 Task: Add Denco Sow Good Pumice Stone to the cart.
Action: Mouse moved to (308, 139)
Screenshot: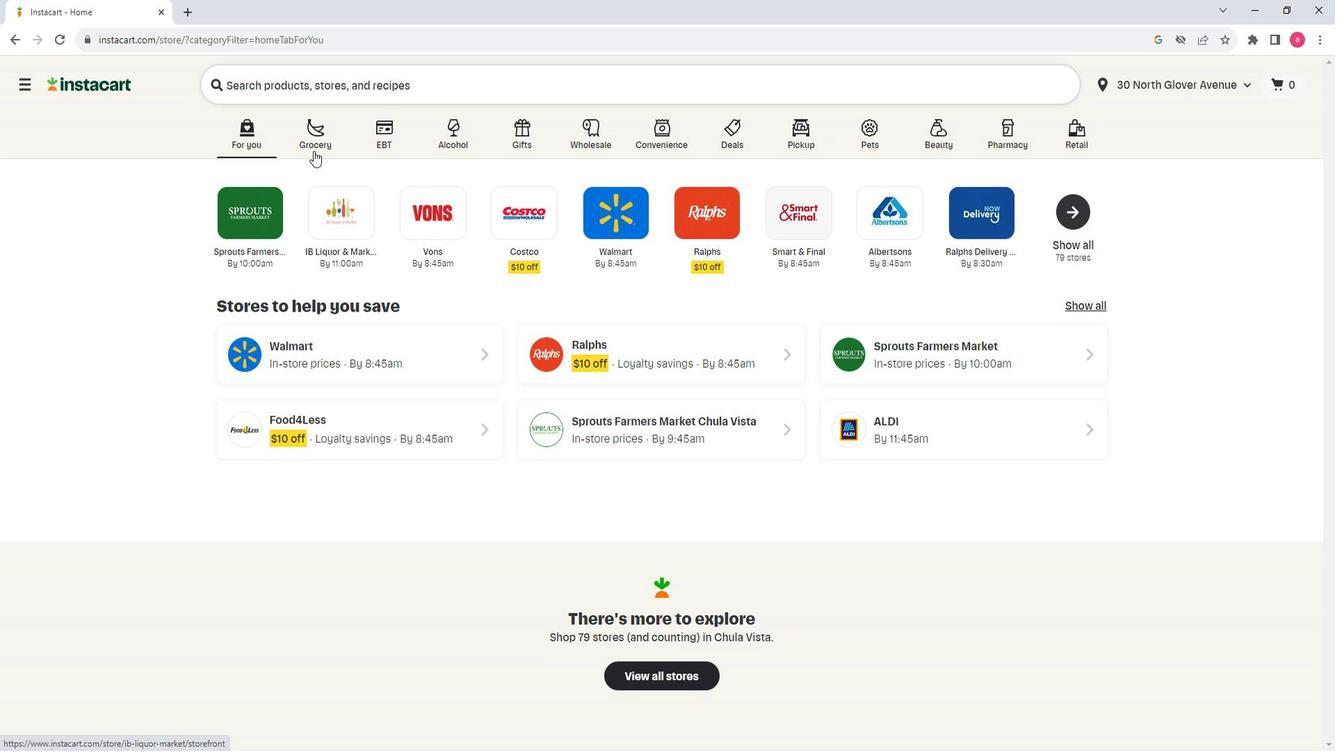 
Action: Mouse pressed left at (308, 139)
Screenshot: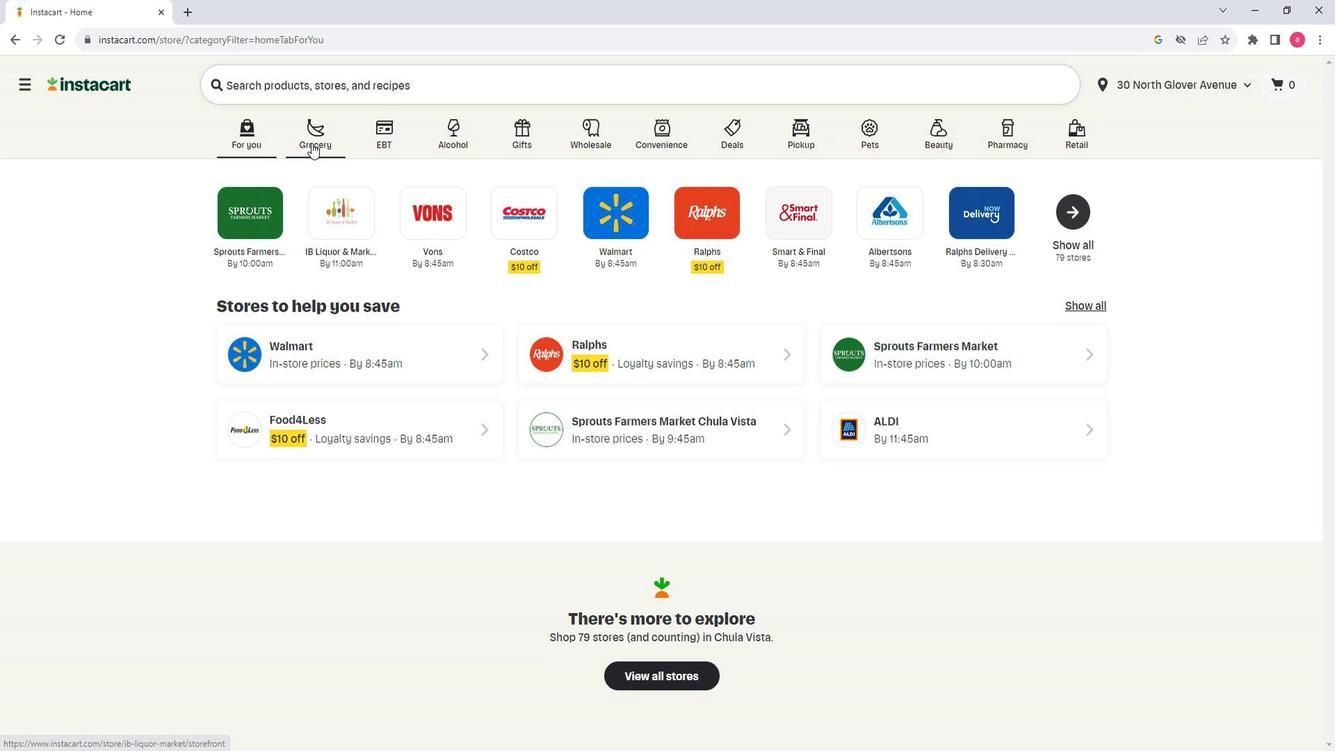 
Action: Mouse moved to (411, 381)
Screenshot: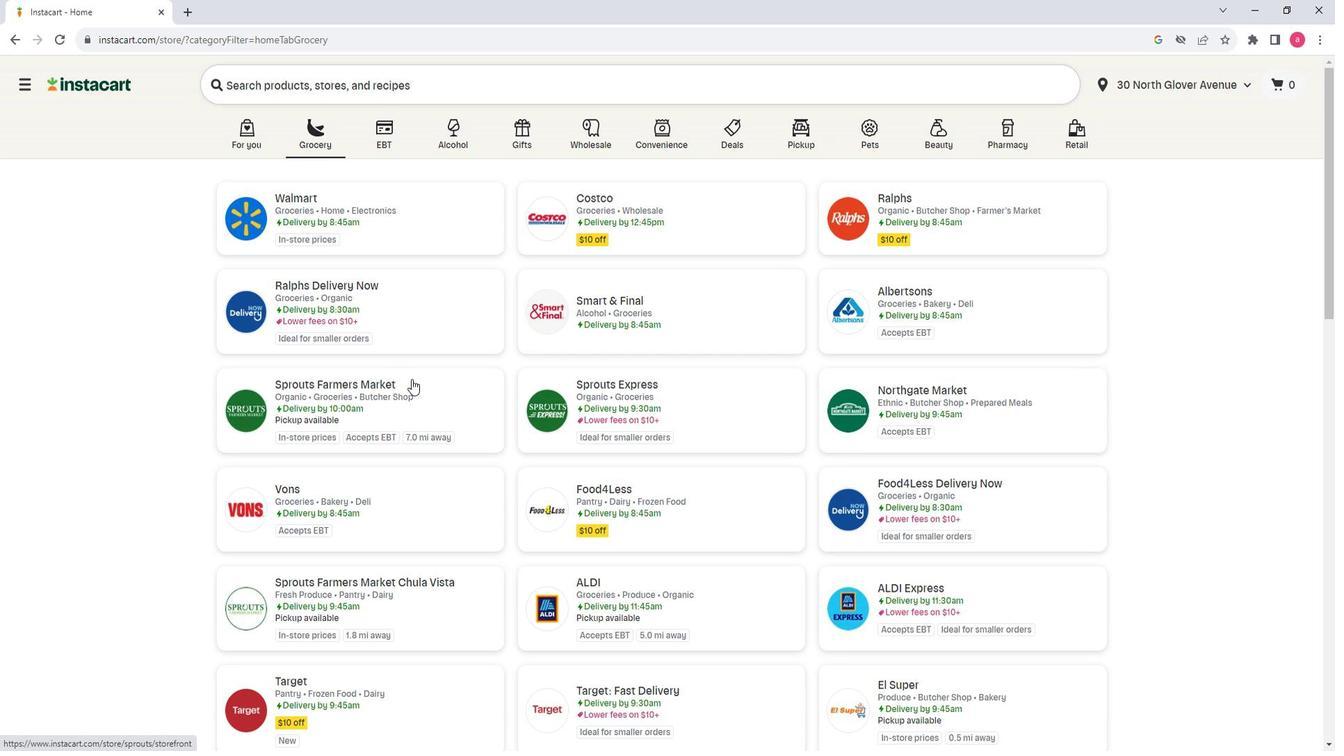 
Action: Mouse pressed left at (411, 381)
Screenshot: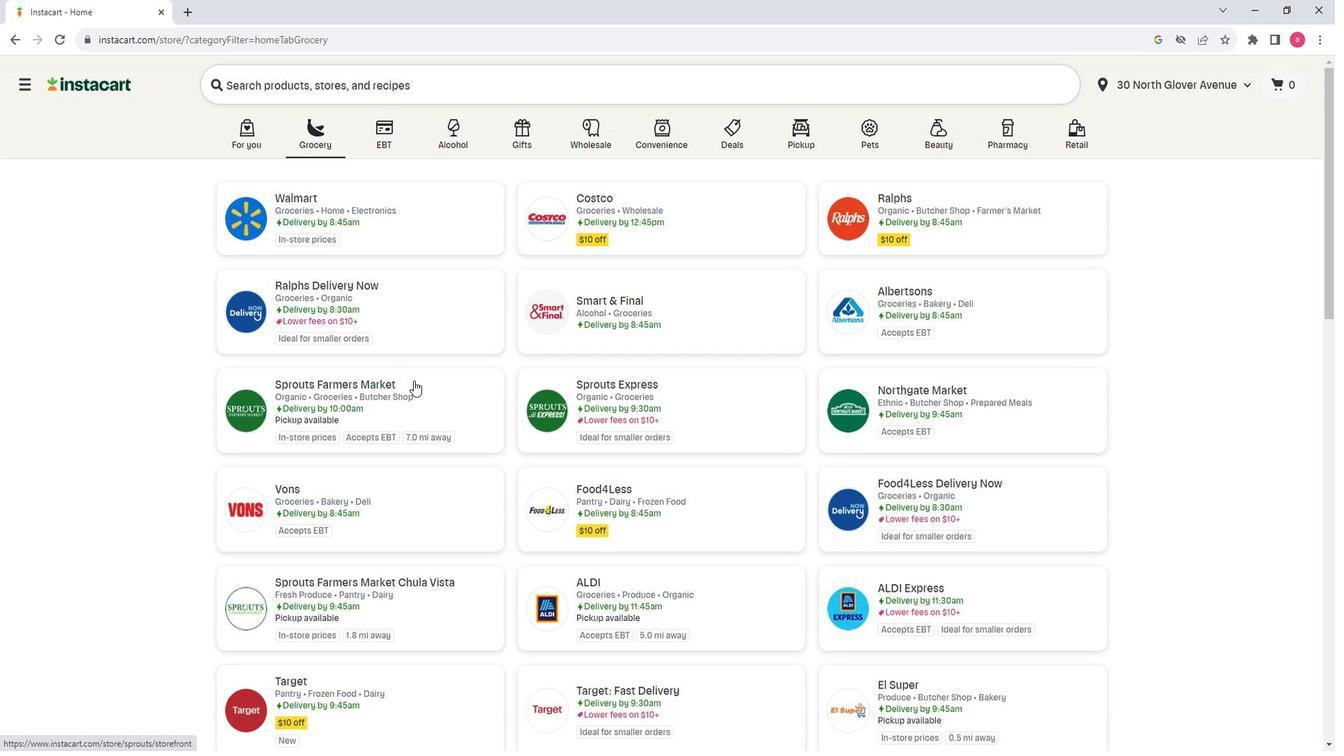 
Action: Mouse moved to (114, 459)
Screenshot: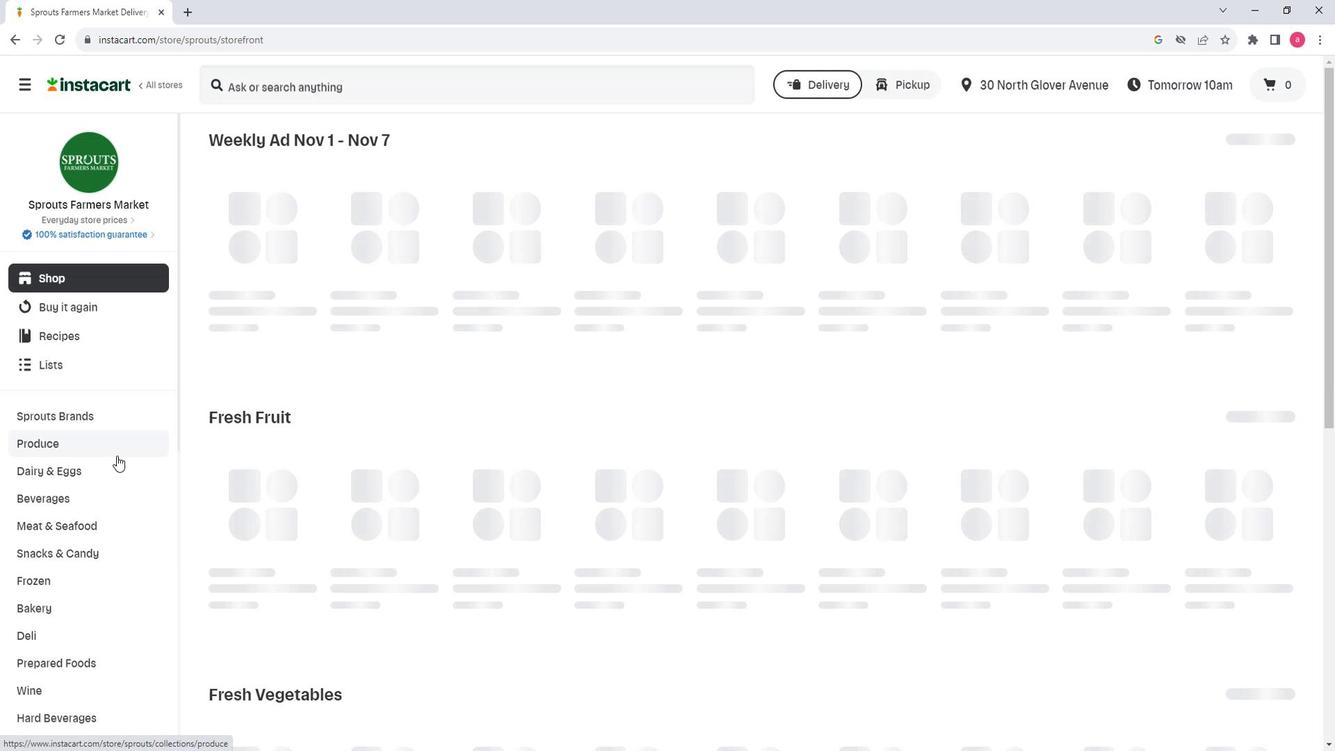 
Action: Mouse scrolled (114, 458) with delta (0, 0)
Screenshot: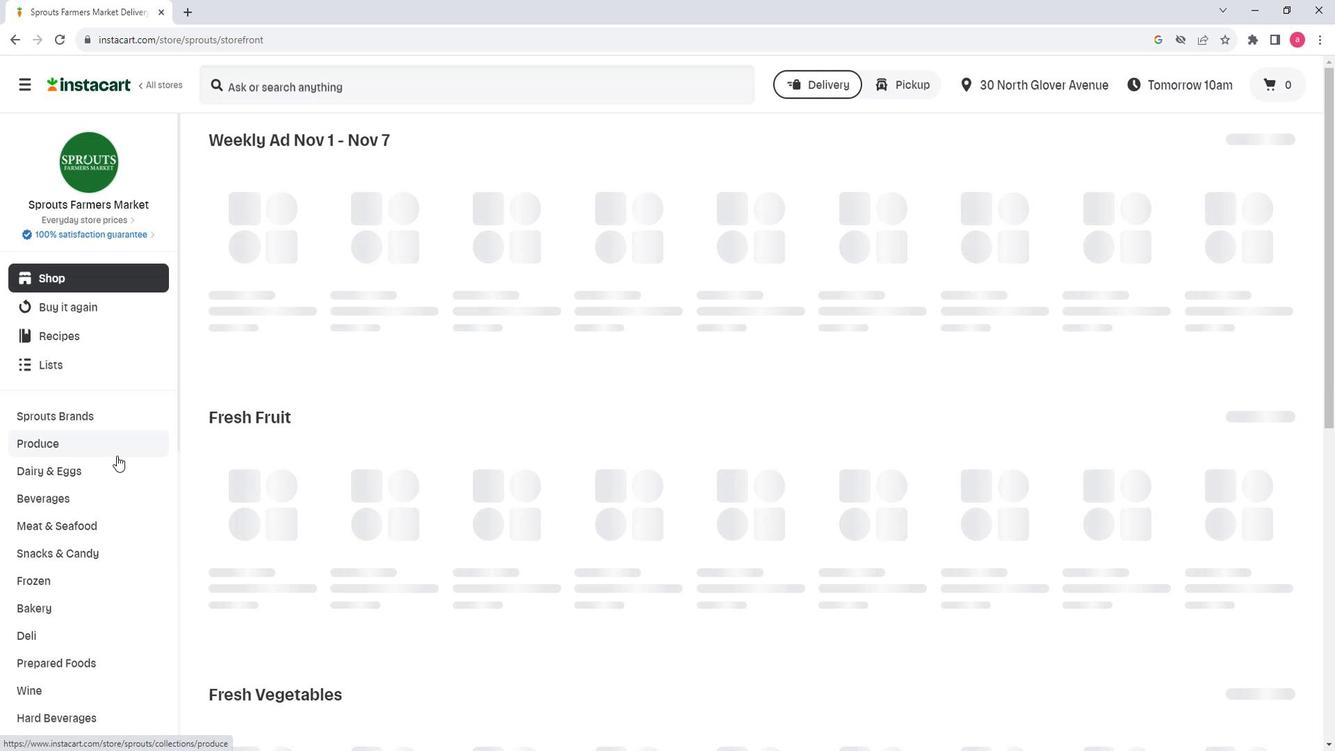 
Action: Mouse scrolled (114, 458) with delta (0, 0)
Screenshot: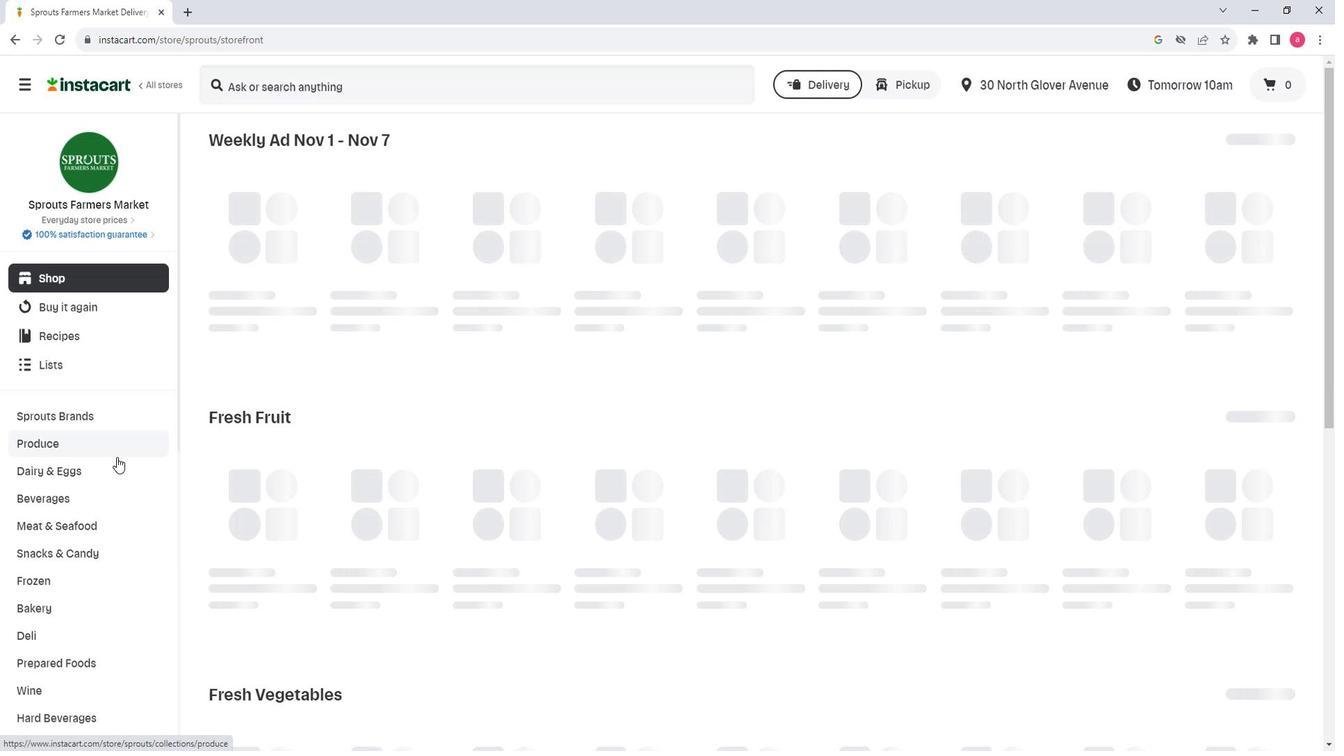 
Action: Mouse moved to (116, 459)
Screenshot: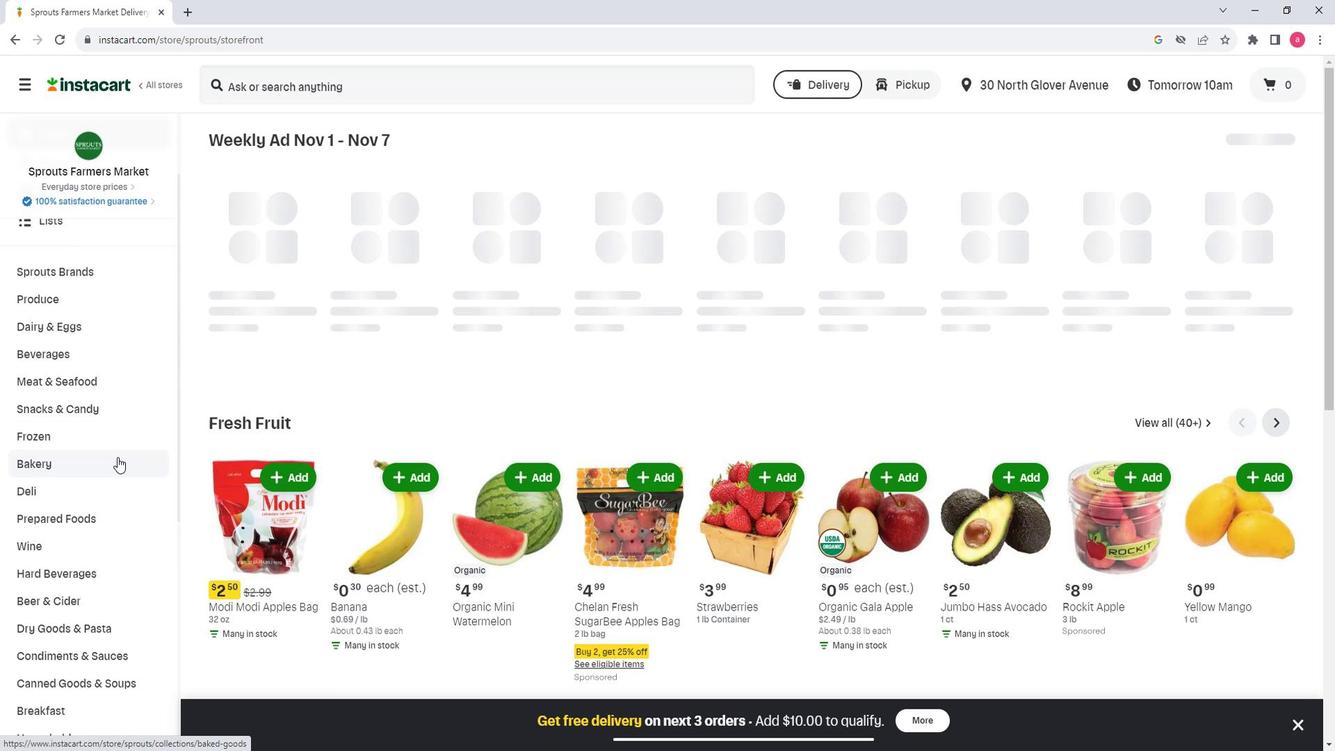 
Action: Mouse scrolled (116, 459) with delta (0, 0)
Screenshot: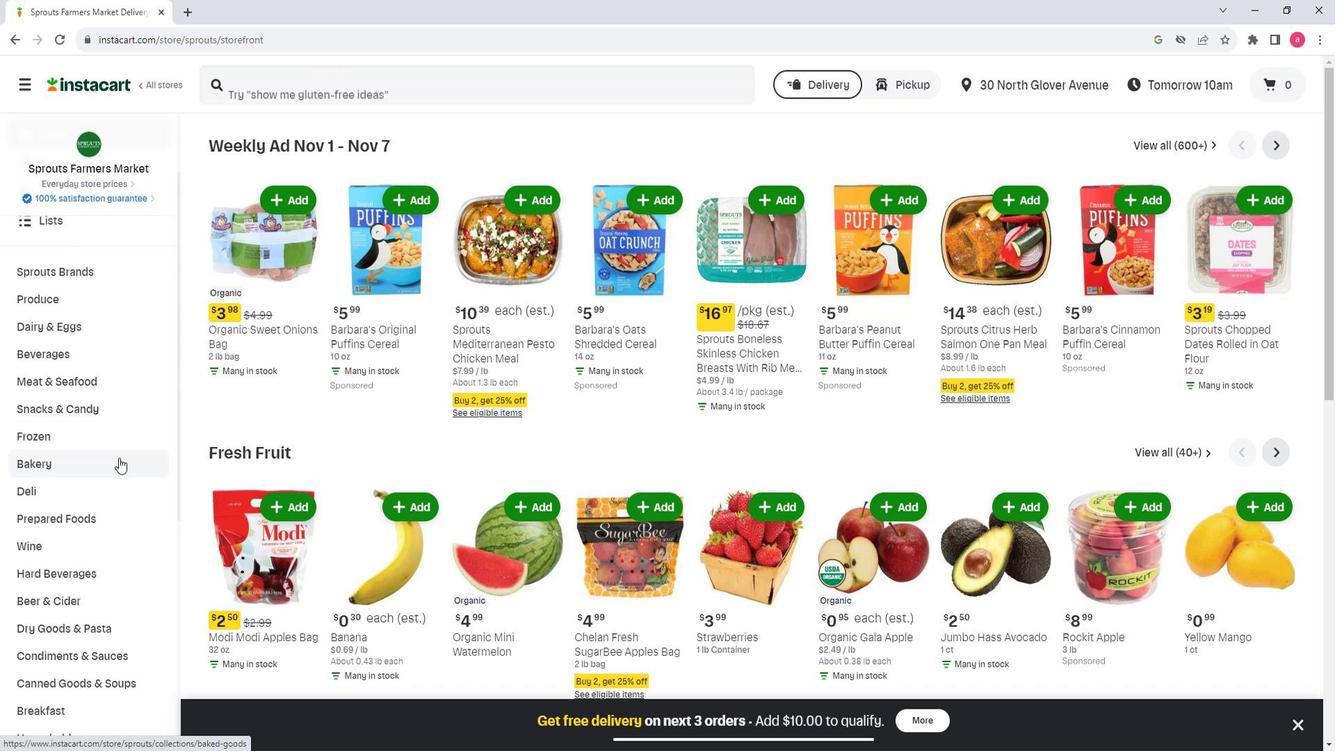 
Action: Mouse scrolled (116, 459) with delta (0, 0)
Screenshot: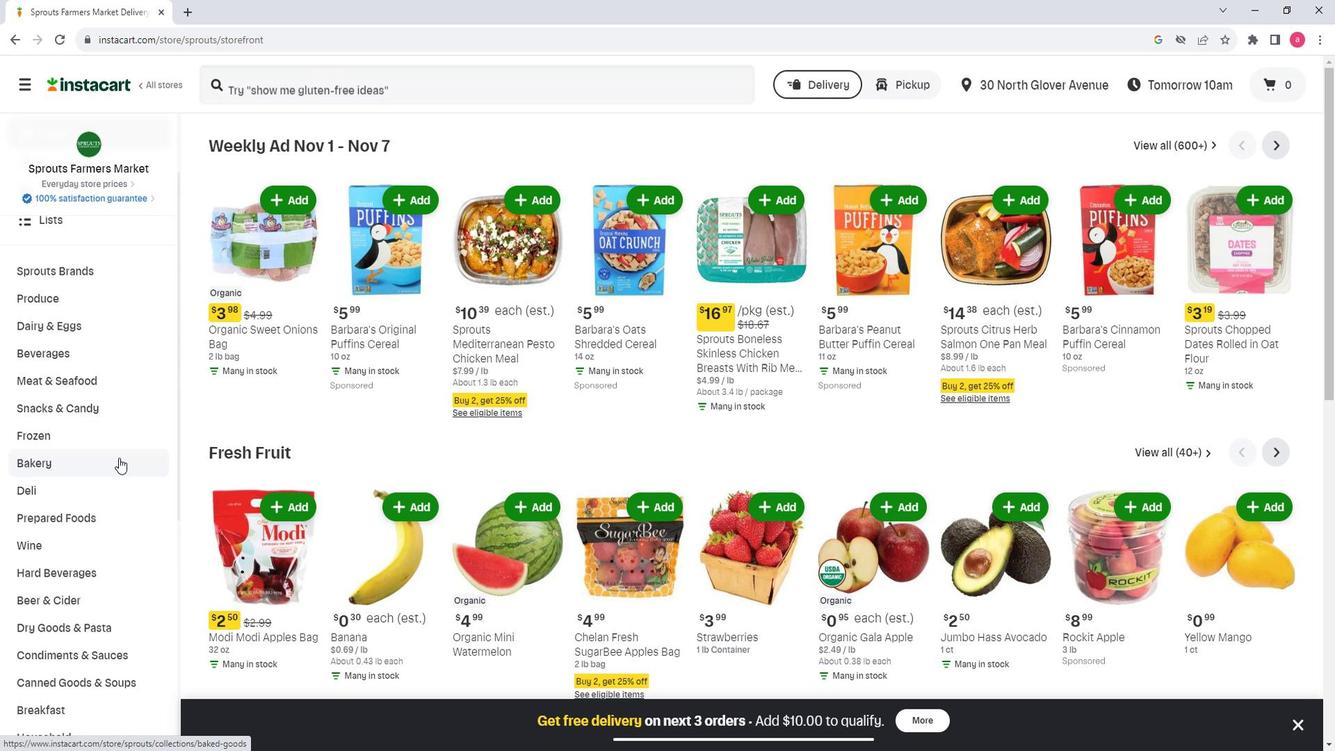 
Action: Mouse moved to (113, 559)
Screenshot: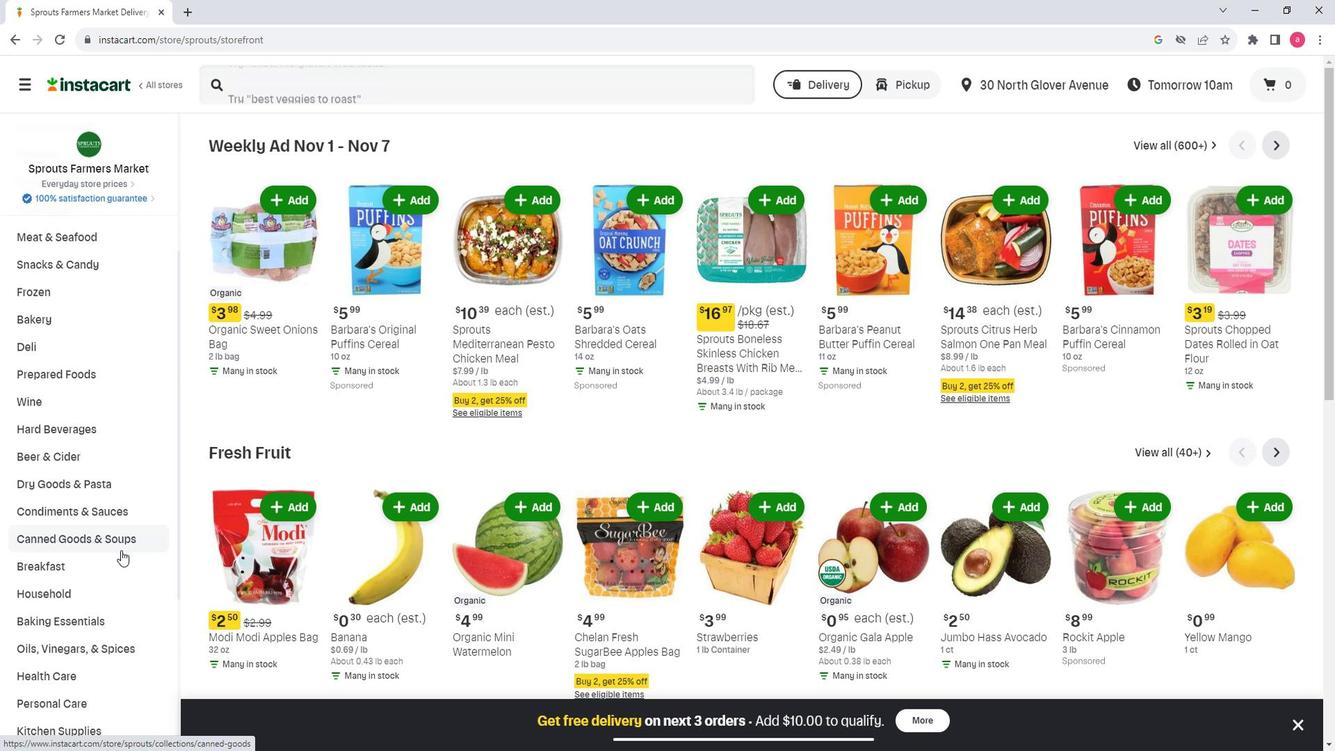 
Action: Mouse scrolled (113, 558) with delta (0, 0)
Screenshot: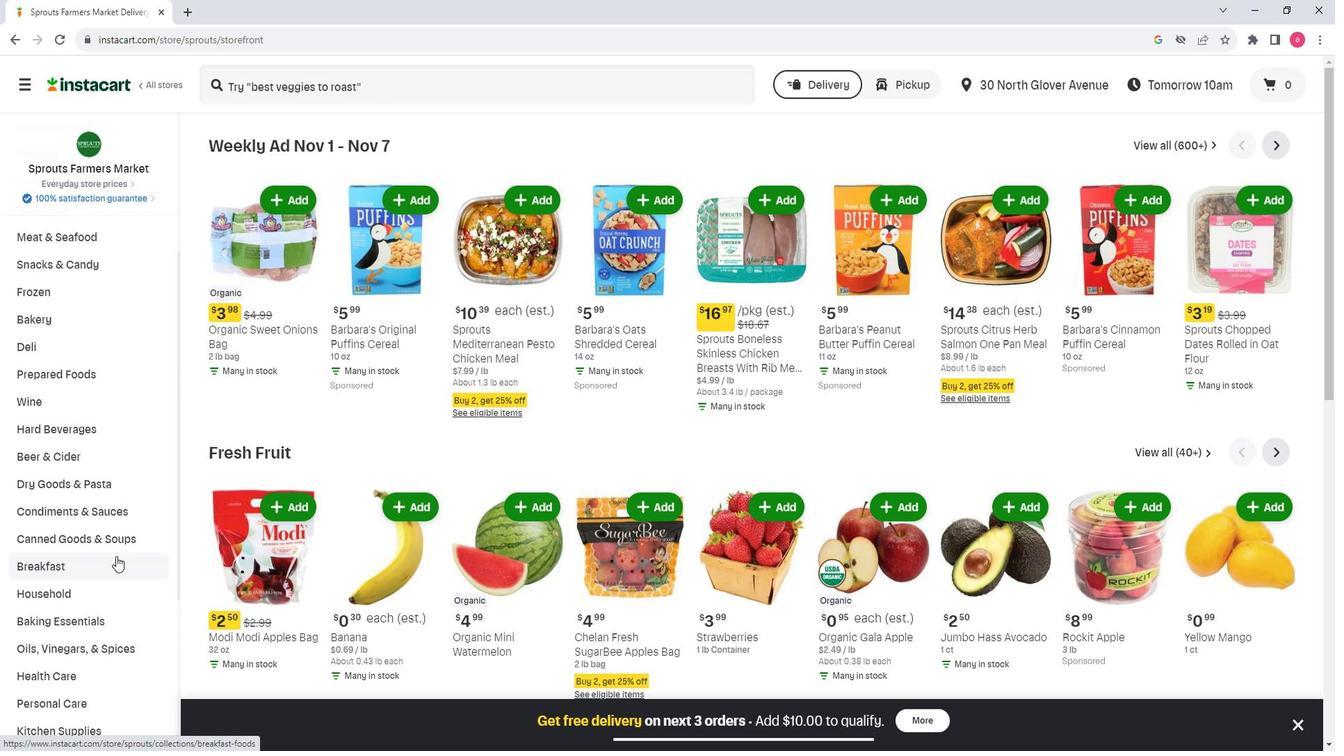 
Action: Mouse moved to (75, 615)
Screenshot: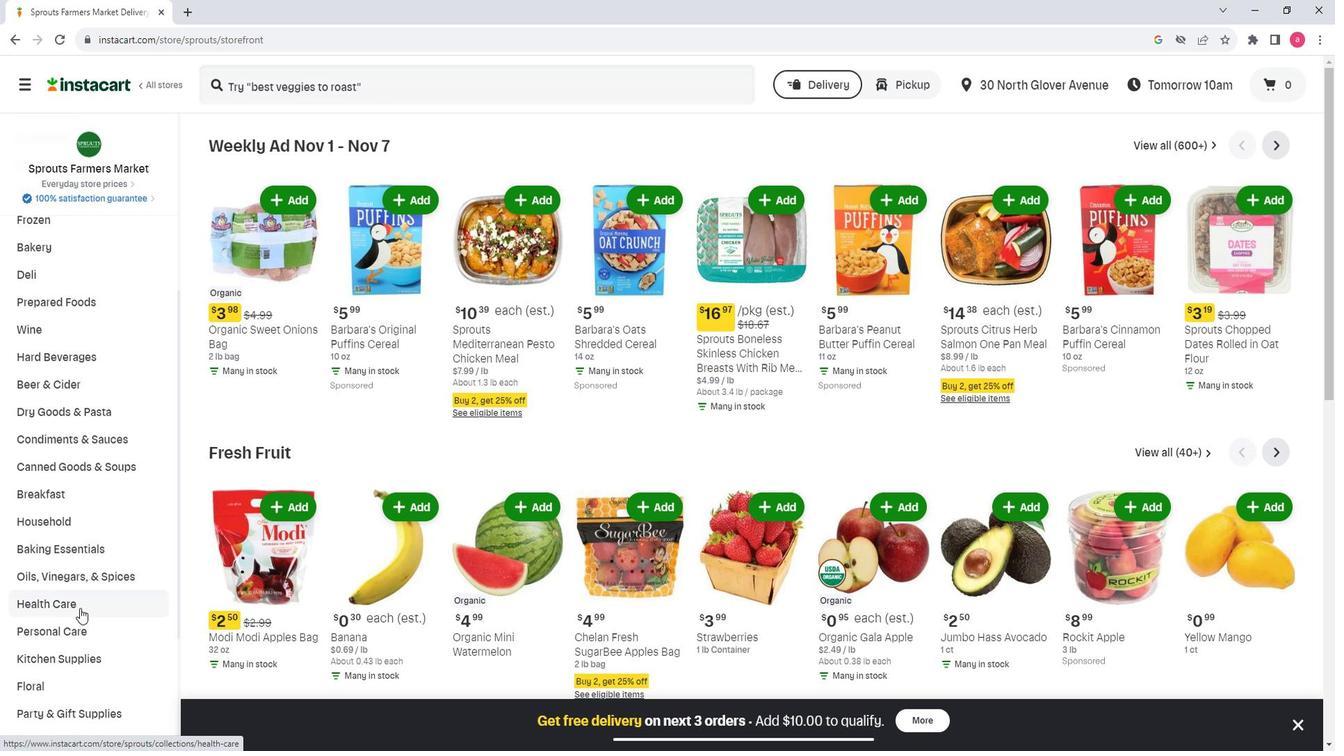 
Action: Mouse pressed left at (75, 615)
Screenshot: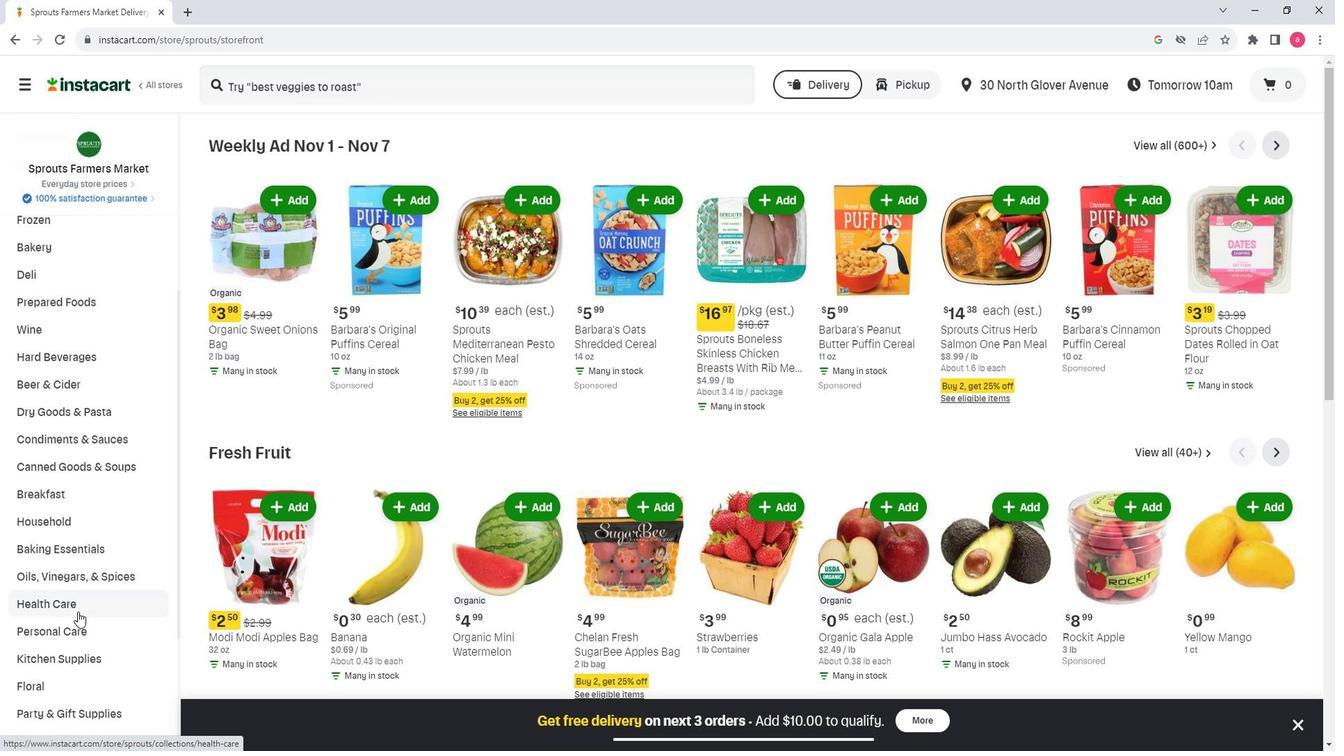 
Action: Mouse moved to (1286, 176)
Screenshot: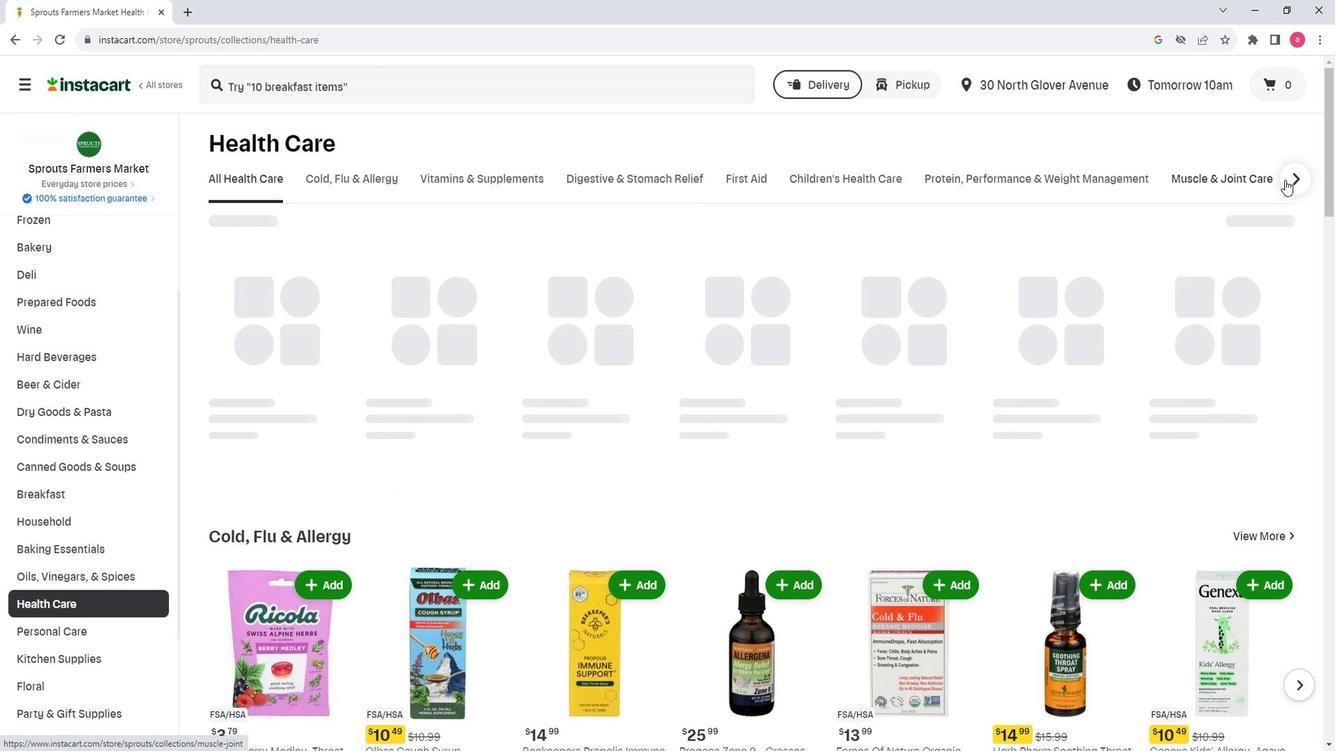 
Action: Mouse pressed left at (1286, 176)
Screenshot: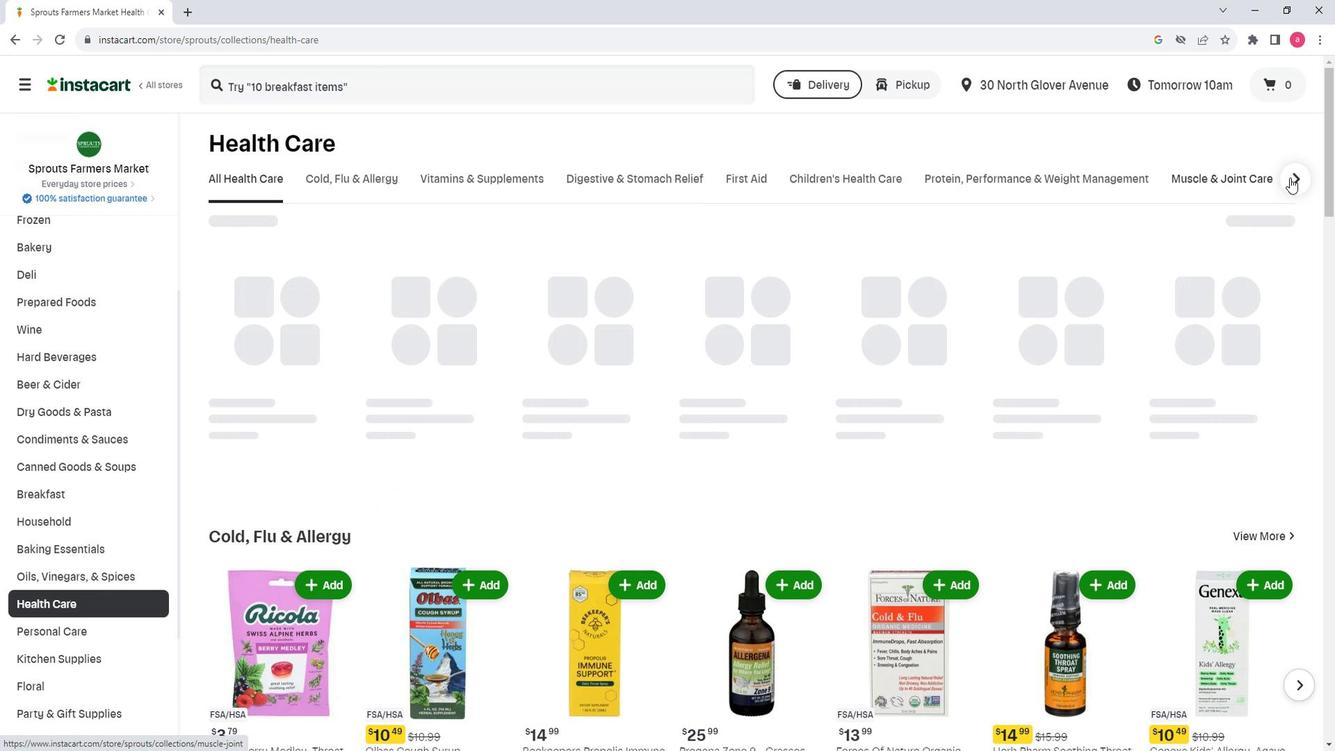 
Action: Mouse moved to (1217, 184)
Screenshot: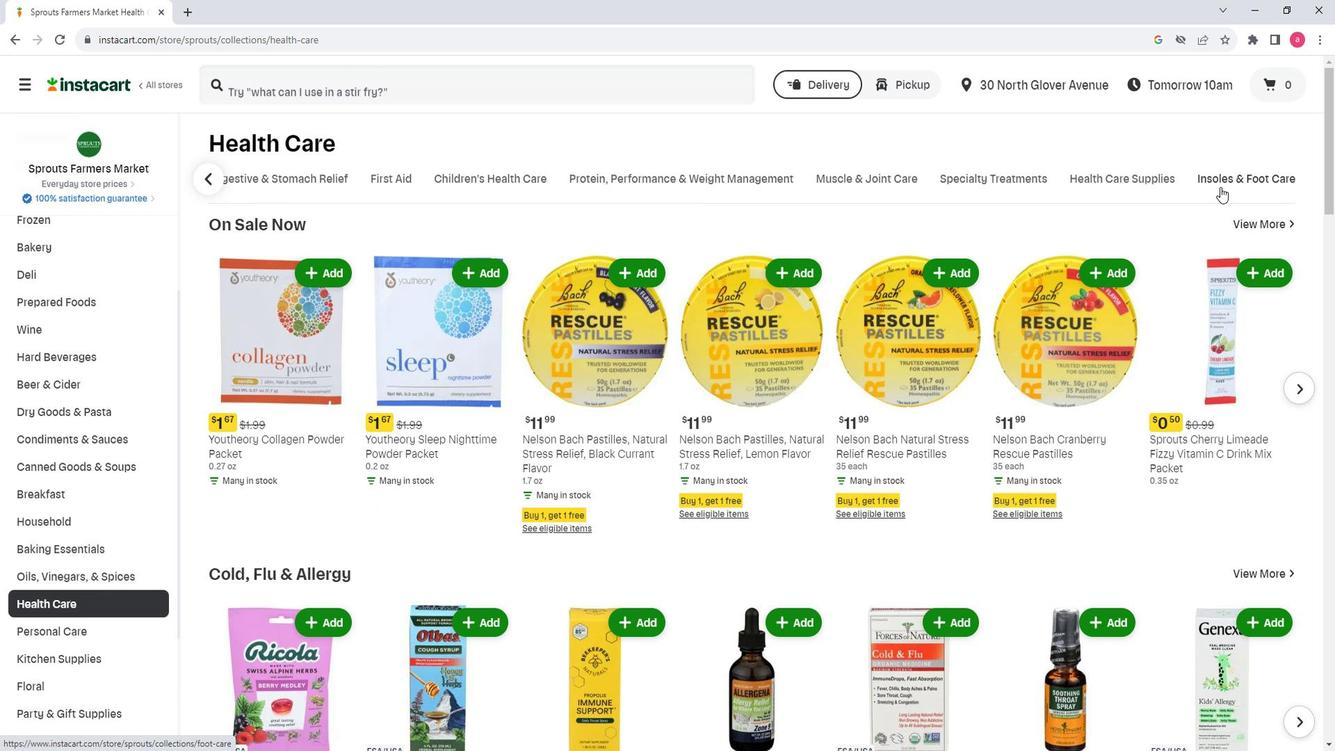 
Action: Mouse pressed left at (1217, 184)
Screenshot: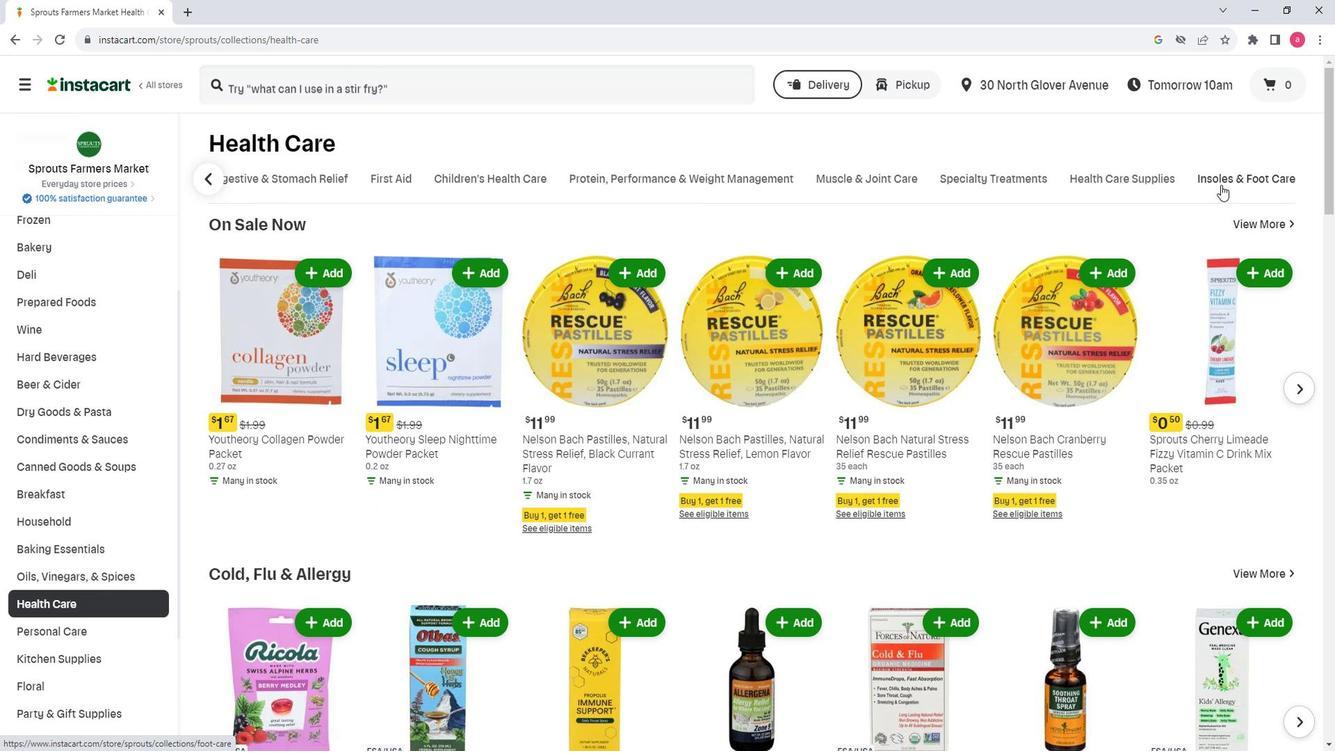 
Action: Mouse moved to (424, 96)
Screenshot: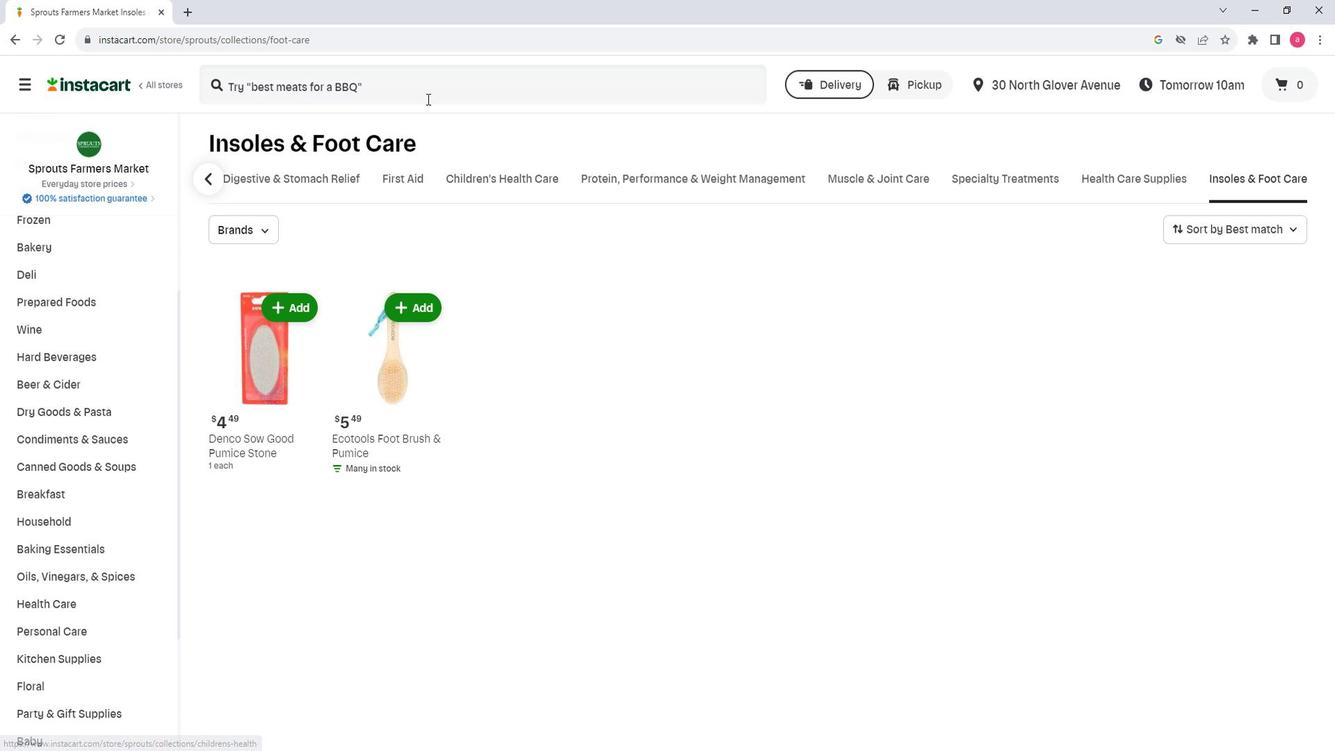 
Action: Mouse pressed left at (424, 96)
Screenshot: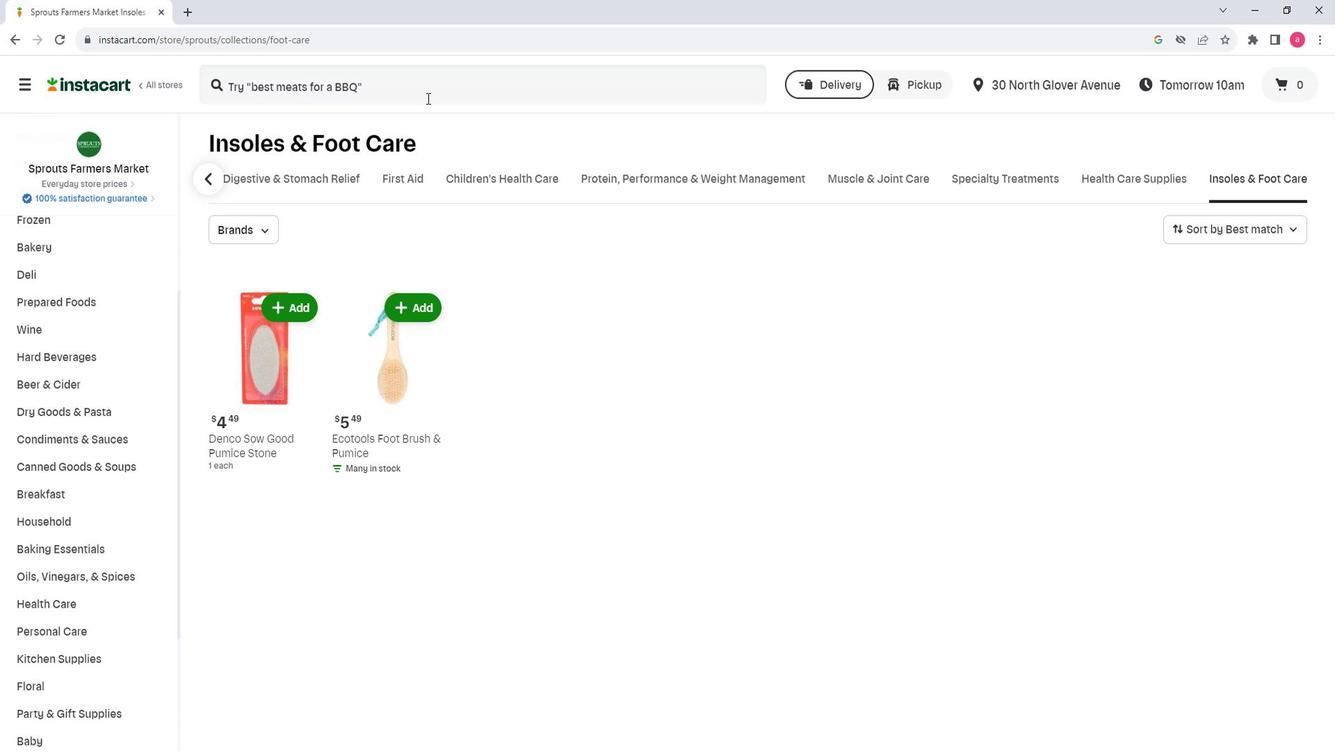 
Action: Key pressed <Key.shift>Denco<Key.space><Key.shift>Sow<Key.space><Key.shift><Key.shift><Key.shift><Key.shift><Key.shift><Key.shift><Key.shift><Key.shift><Key.shift><Key.shift><Key.shift><Key.shift><Key.shift><Key.shift><Key.shift><Key.shift><Key.shift><Key.shift><Key.shift><Key.shift><Key.shift><Key.shift><Key.shift><Key.shift><Key.shift><Key.shift>Good<Key.space><Key.shift><Key.shift><Key.shift><Key.shift><Key.shift><Key.shift><Key.shift><Key.shift><Key.shift><Key.shift><Key.shift><Key.shift>Pumice<Key.space><Key.shift>Stone<Key.enter>
Screenshot: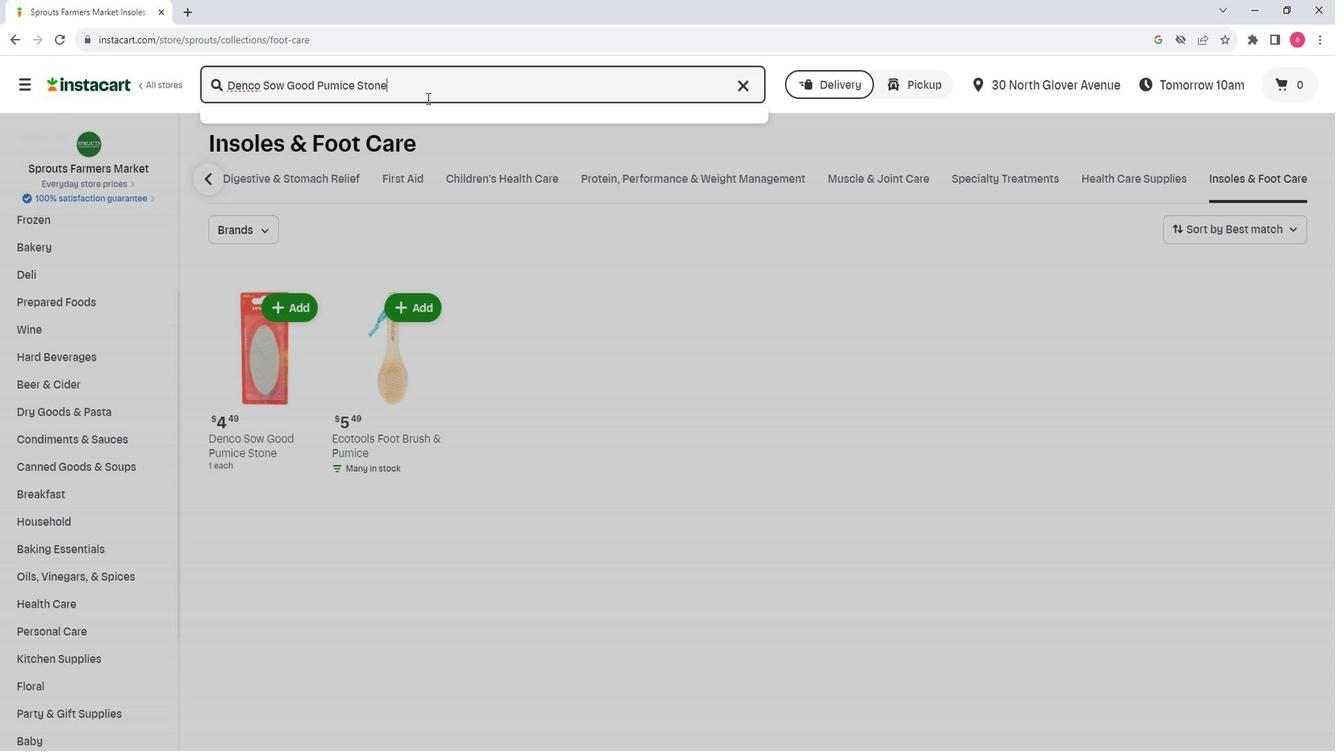 
Action: Mouse moved to (367, 203)
Screenshot: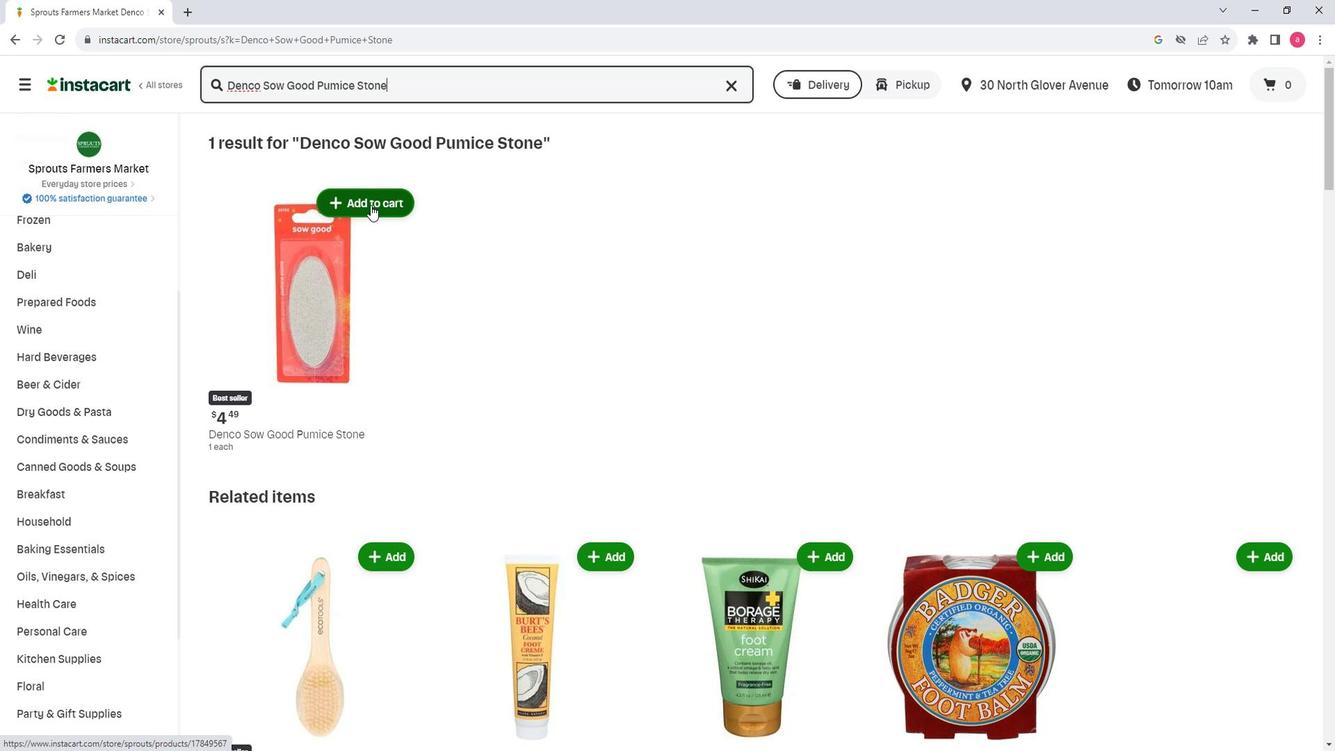 
Action: Mouse pressed left at (367, 203)
Screenshot: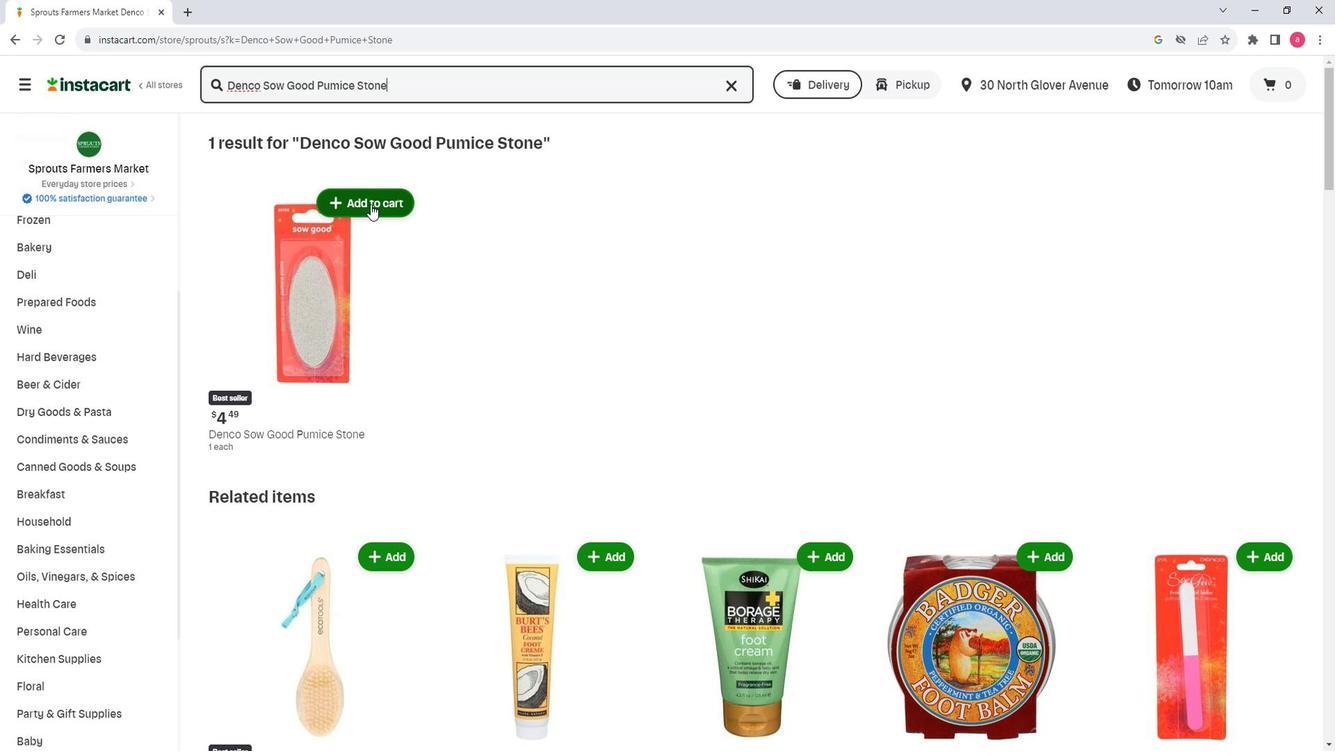 
Action: Mouse moved to (407, 284)
Screenshot: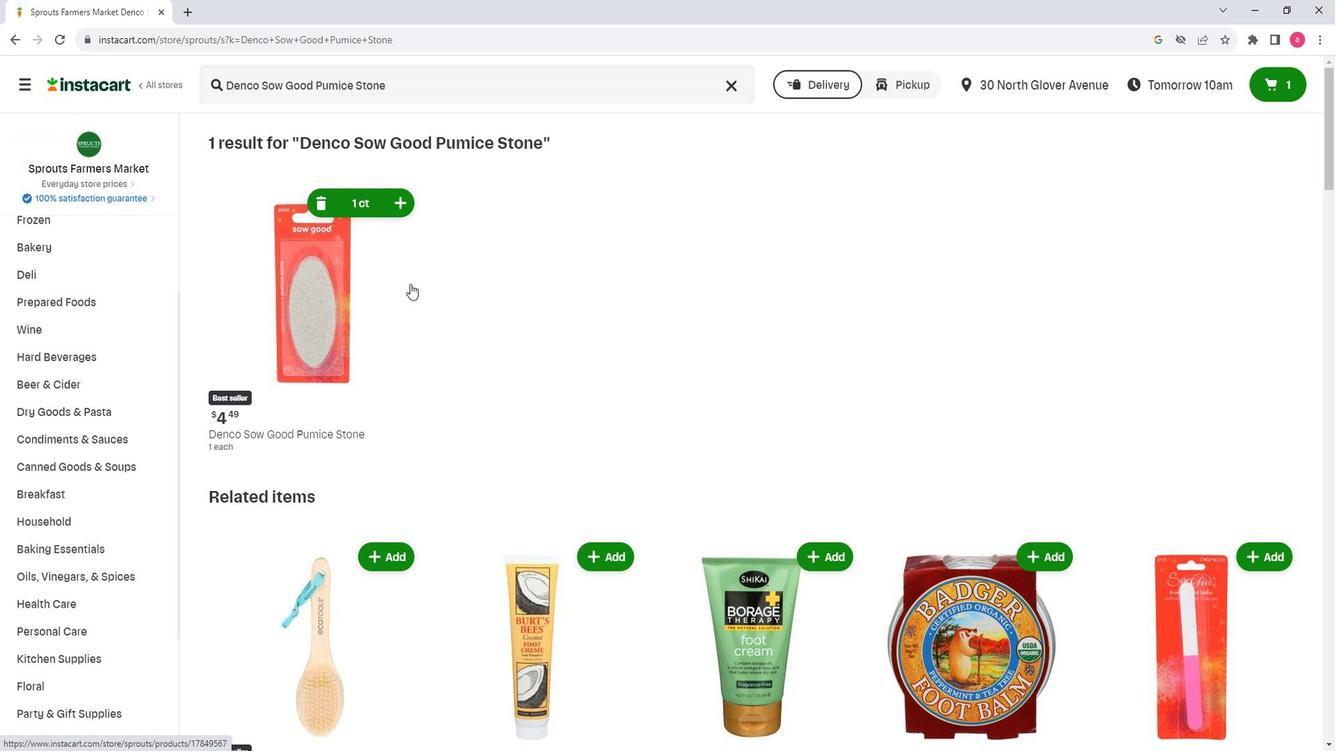 
